 Task: Create a rule when custom fields attachments is set to a date in this month by me.
Action: Mouse pressed left at (670, 187)
Screenshot: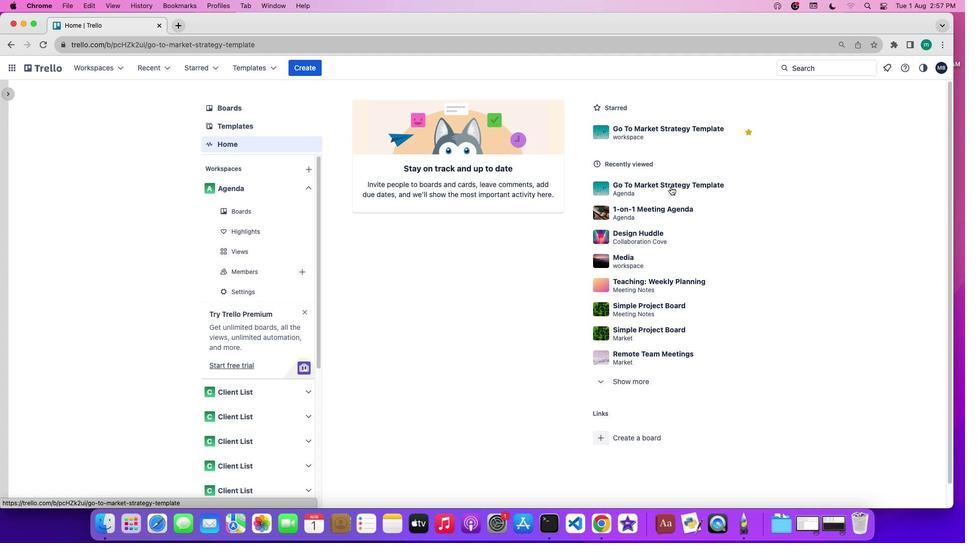 
Action: Mouse moved to (826, 215)
Screenshot: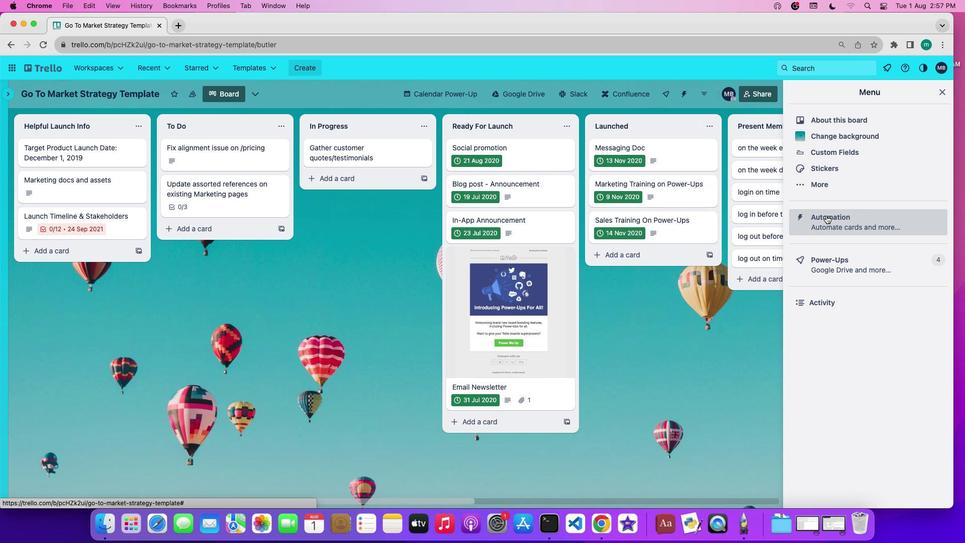 
Action: Mouse pressed left at (826, 215)
Screenshot: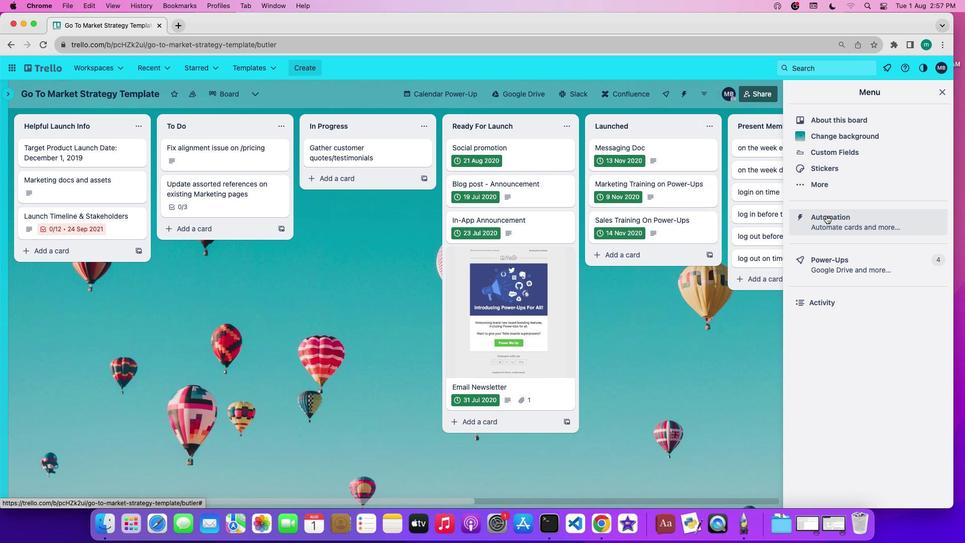 
Action: Mouse moved to (83, 180)
Screenshot: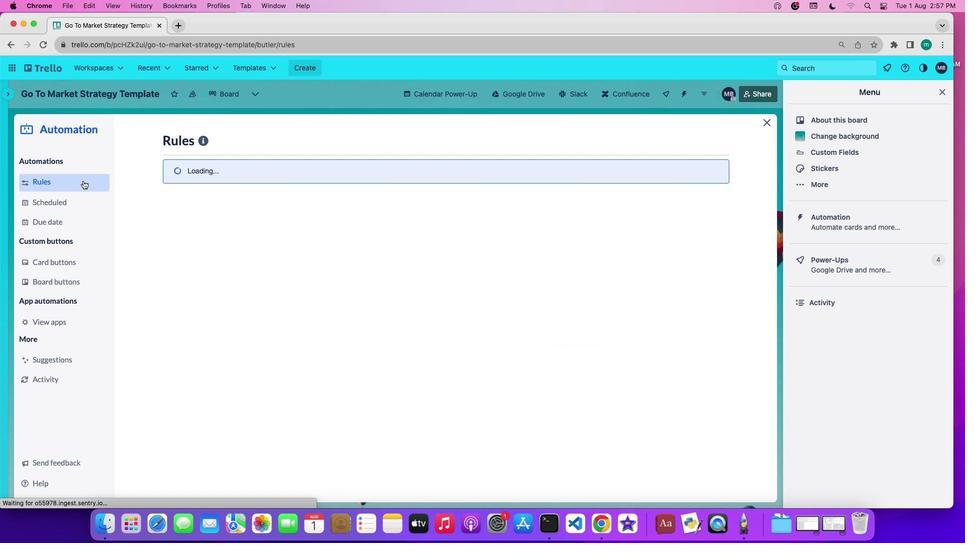 
Action: Mouse pressed left at (83, 180)
Screenshot: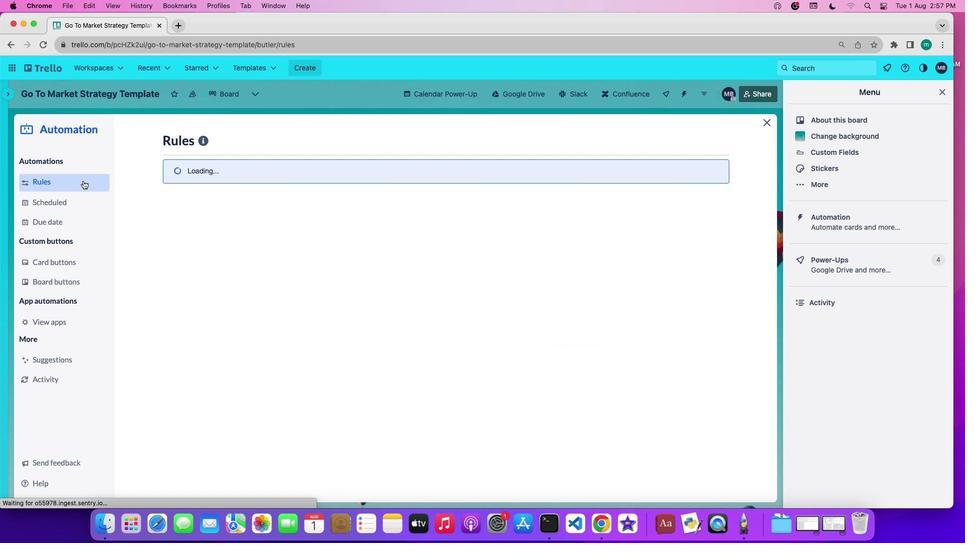 
Action: Mouse moved to (227, 357)
Screenshot: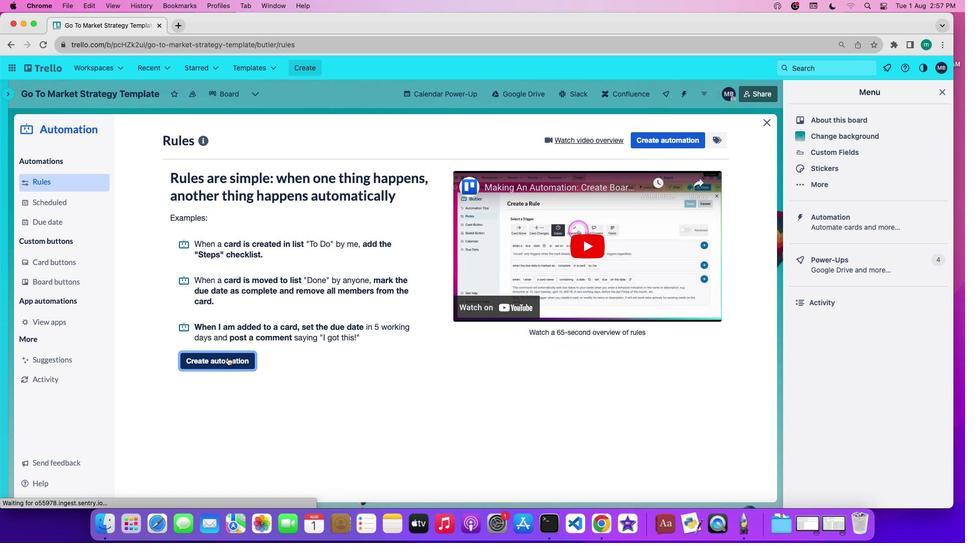 
Action: Mouse pressed left at (227, 357)
Screenshot: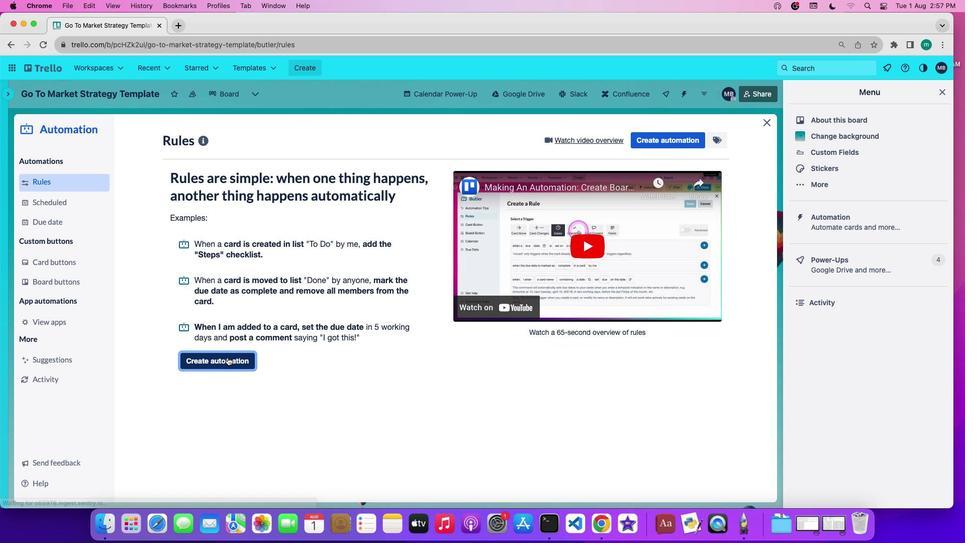 
Action: Mouse moved to (413, 238)
Screenshot: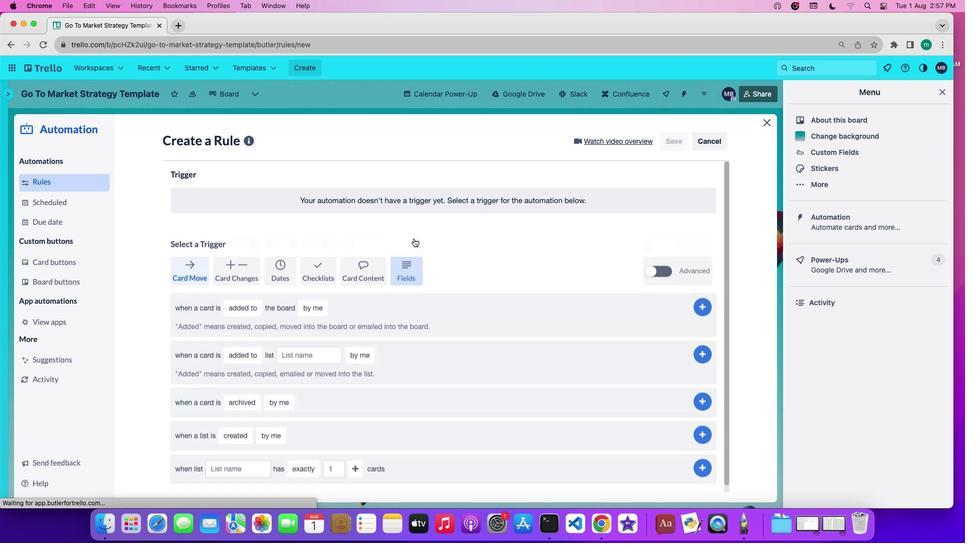
Action: Mouse pressed left at (413, 238)
Screenshot: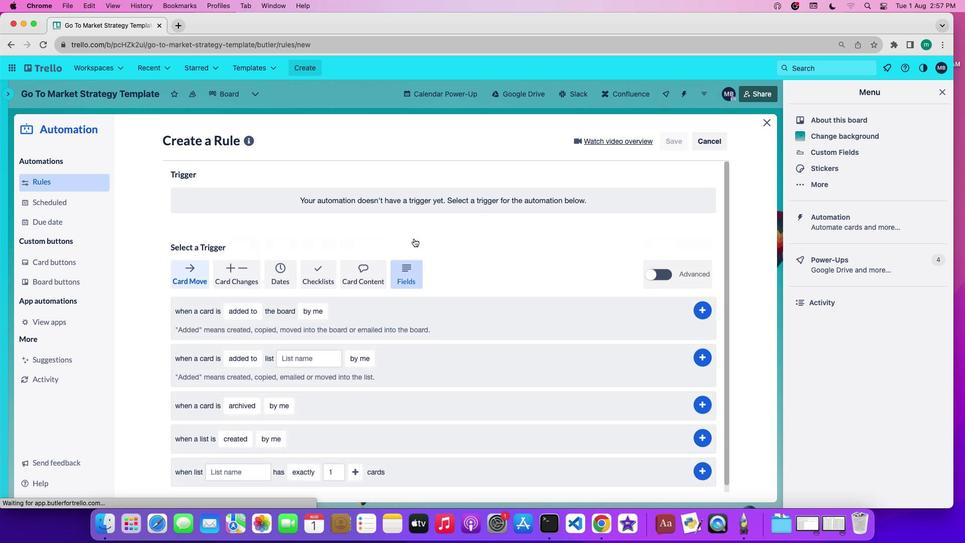 
Action: Mouse moved to (411, 271)
Screenshot: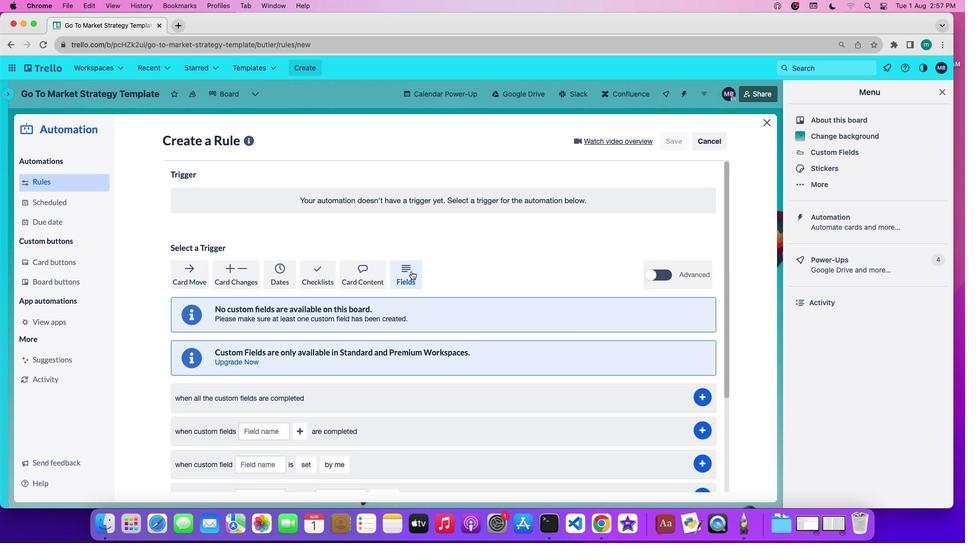 
Action: Mouse pressed left at (411, 271)
Screenshot: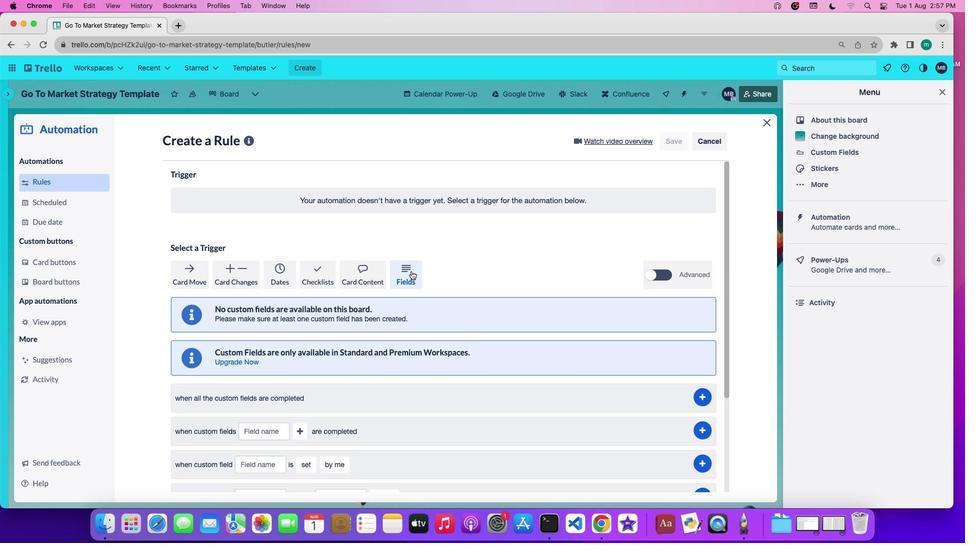 
Action: Mouse moved to (395, 351)
Screenshot: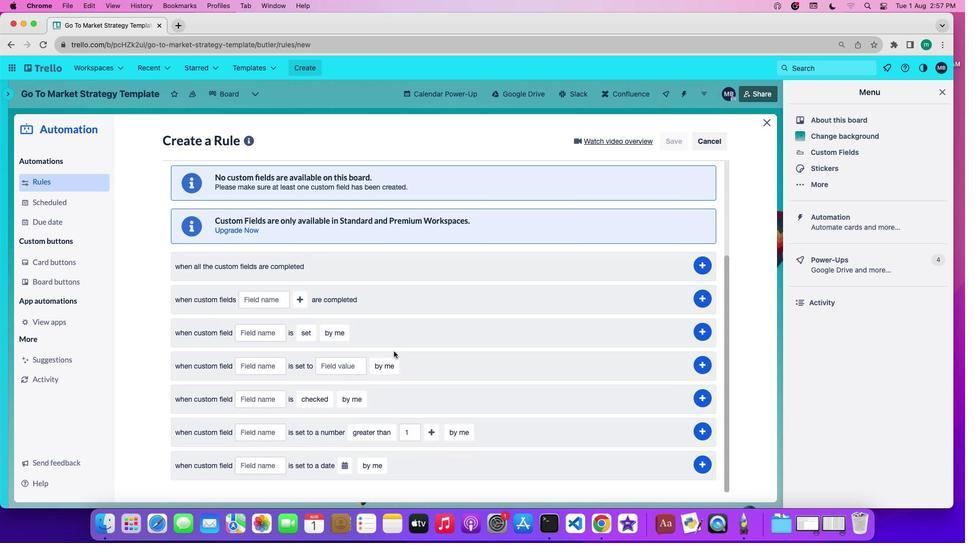 
Action: Mouse scrolled (395, 351) with delta (0, 0)
Screenshot: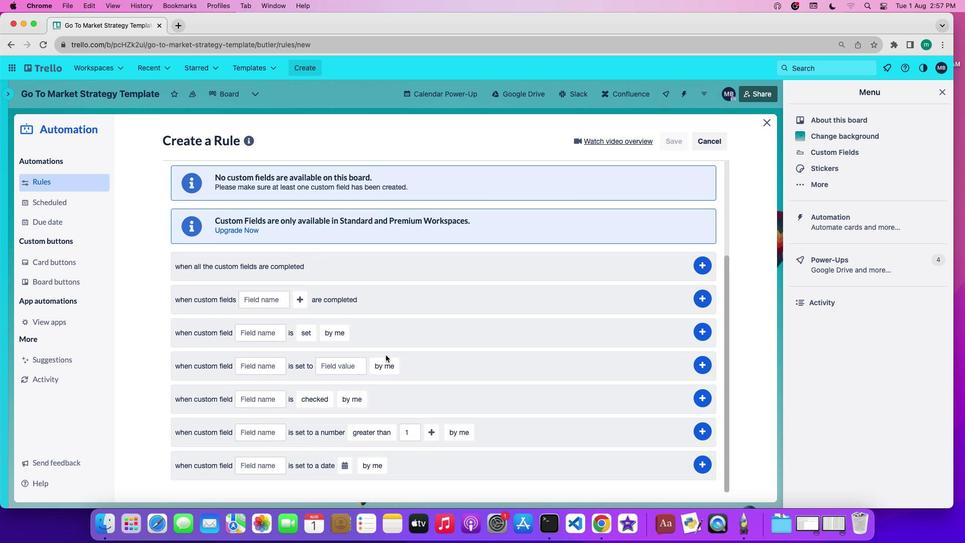 
Action: Mouse scrolled (395, 351) with delta (0, 0)
Screenshot: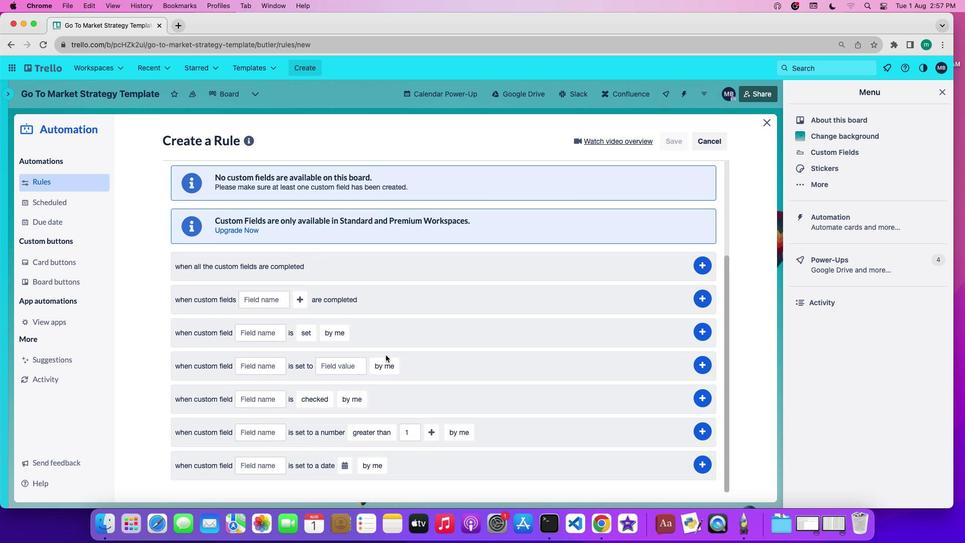 
Action: Mouse moved to (395, 351)
Screenshot: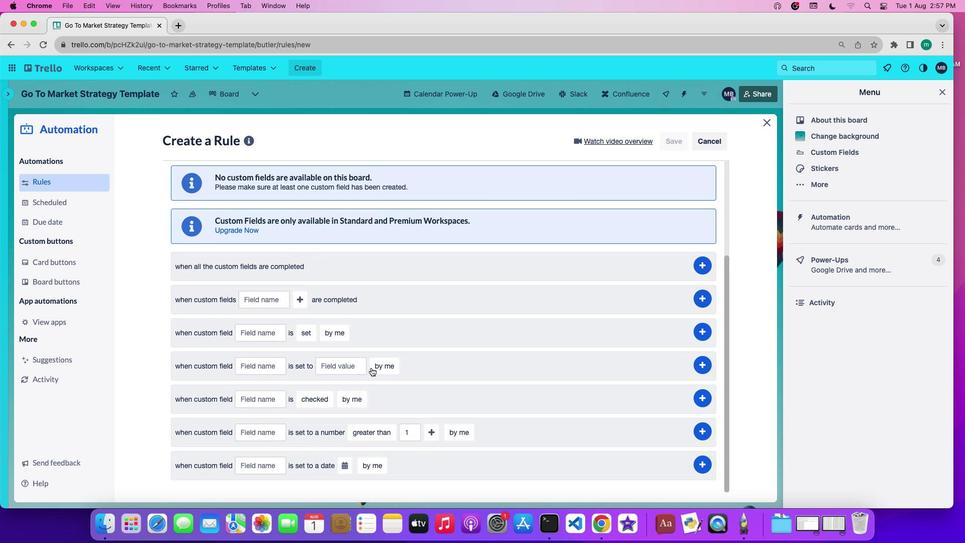 
Action: Mouse scrolled (395, 351) with delta (0, -1)
Screenshot: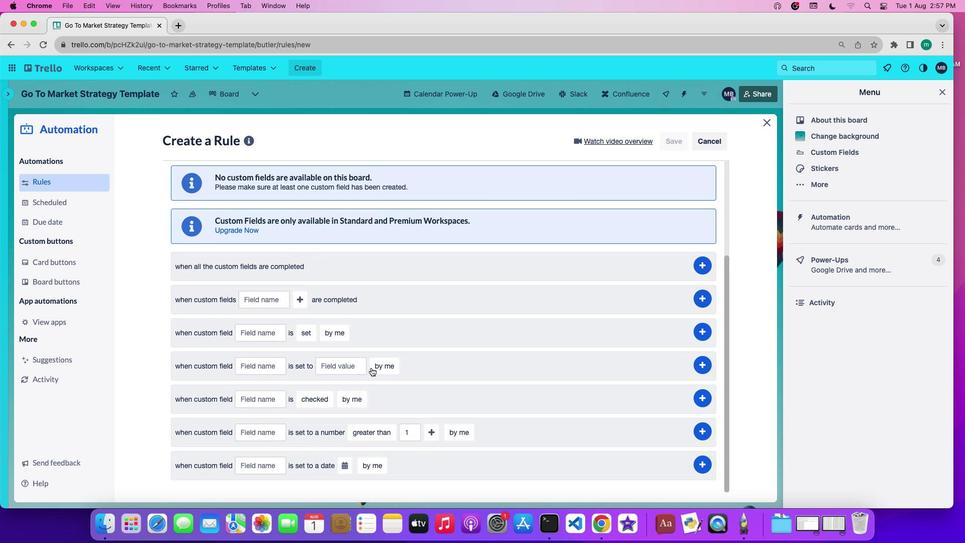 
Action: Mouse moved to (395, 351)
Screenshot: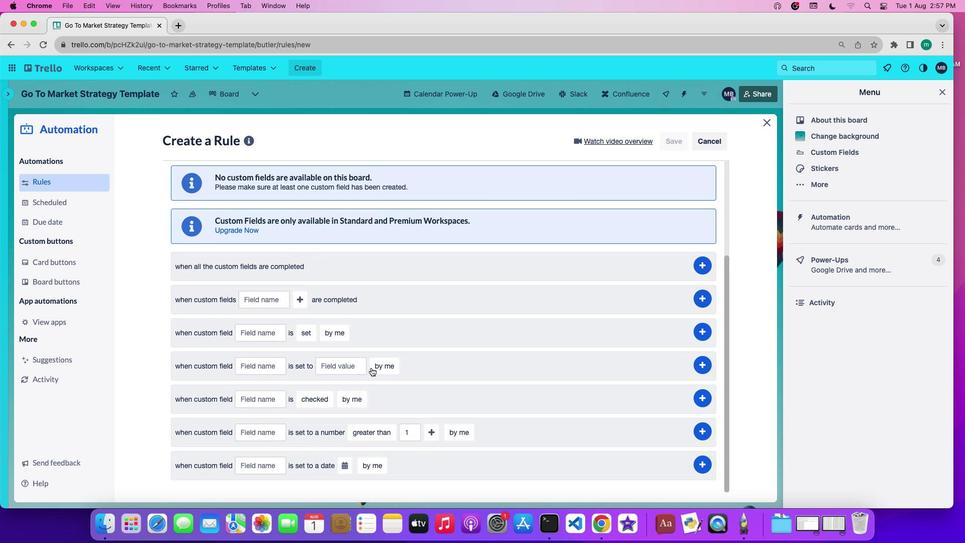 
Action: Mouse scrolled (395, 351) with delta (0, -2)
Screenshot: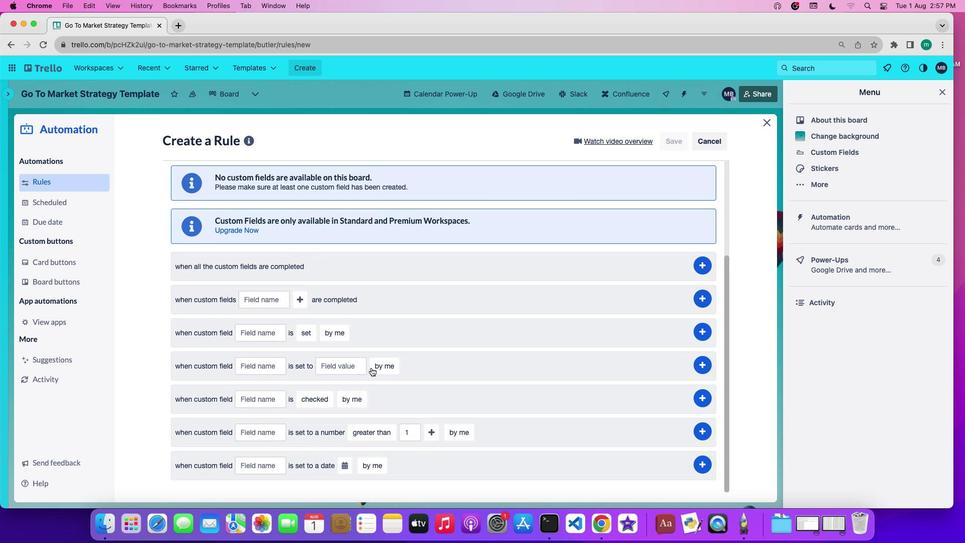 
Action: Mouse moved to (394, 351)
Screenshot: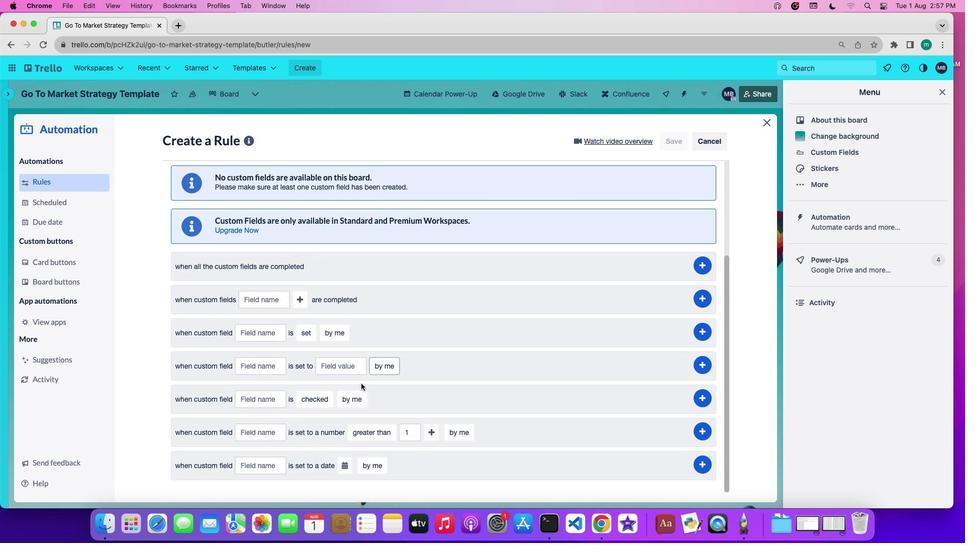 
Action: Mouse scrolled (394, 351) with delta (0, -3)
Screenshot: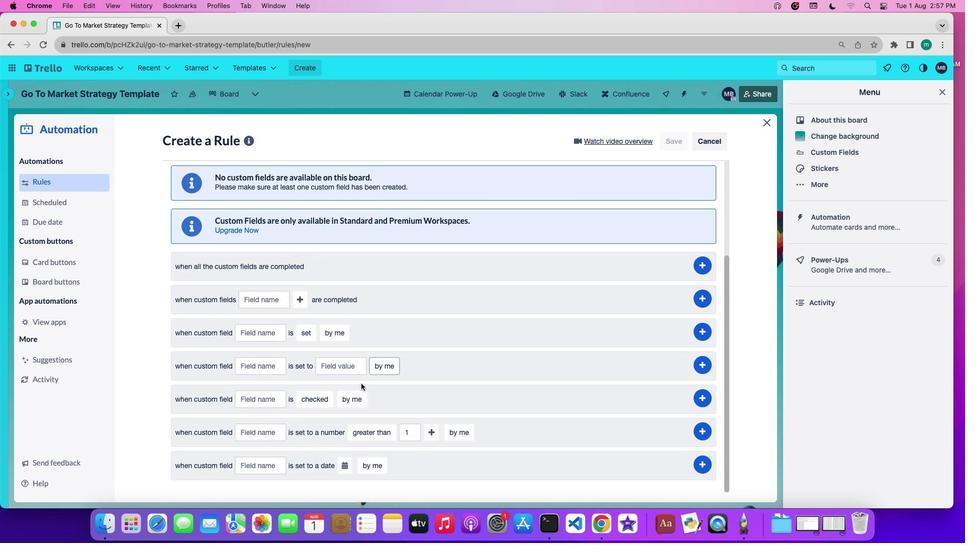 
Action: Mouse moved to (276, 468)
Screenshot: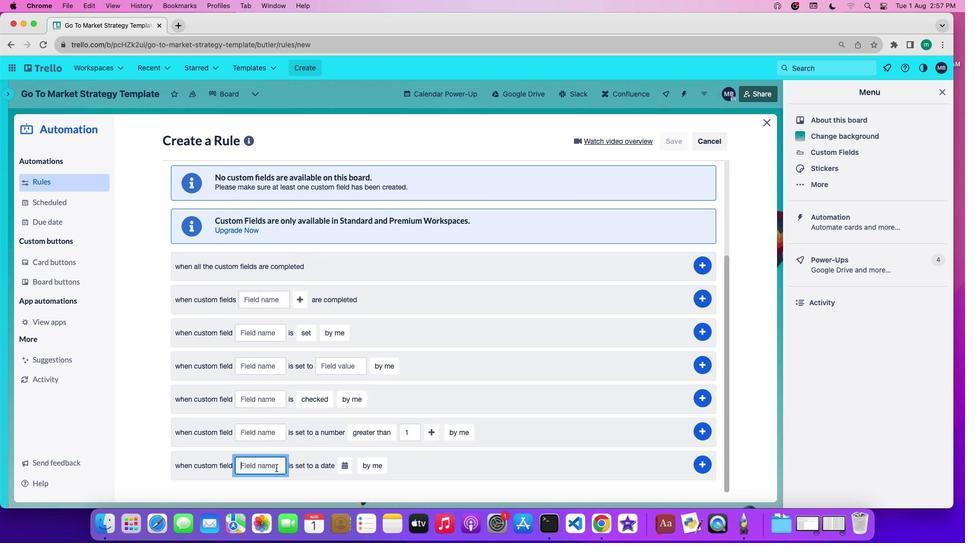 
Action: Mouse pressed left at (276, 468)
Screenshot: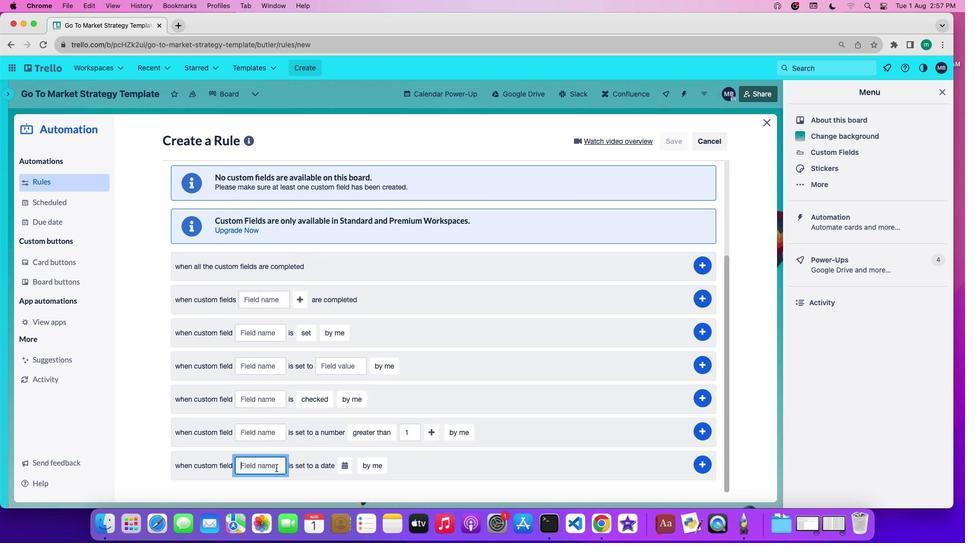 
Action: Key pressed 'a''t''t''a''c''h''m''e''n''t''s'
Screenshot: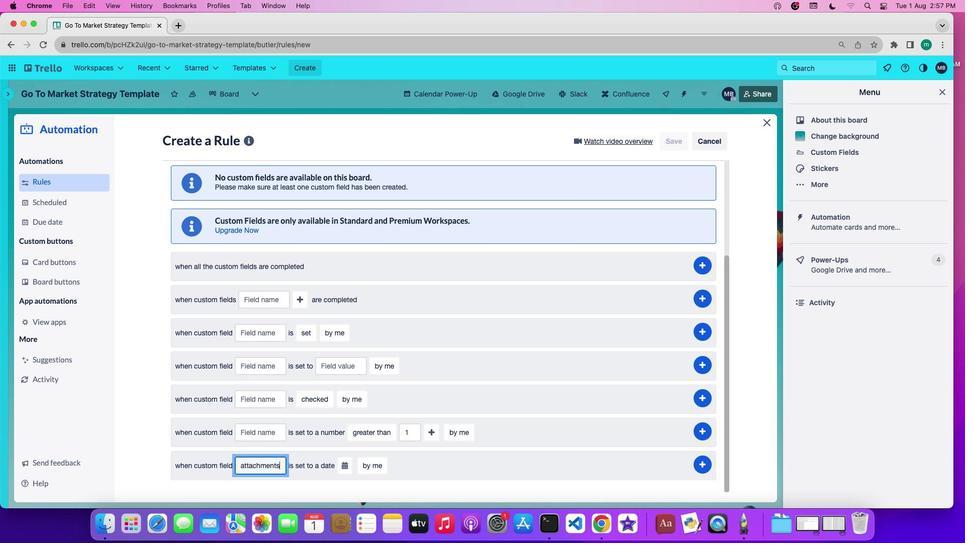 
Action: Mouse moved to (351, 466)
Screenshot: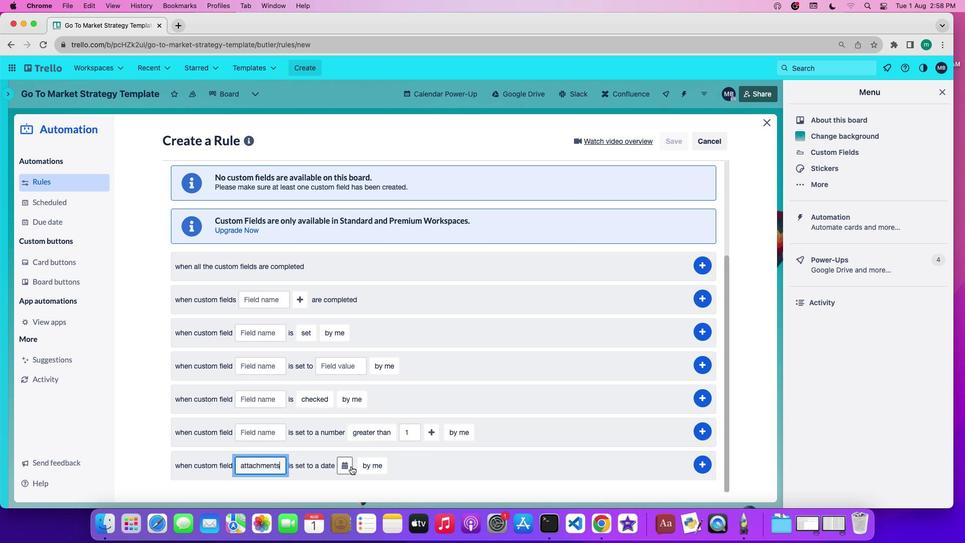 
Action: Mouse pressed left at (351, 466)
Screenshot: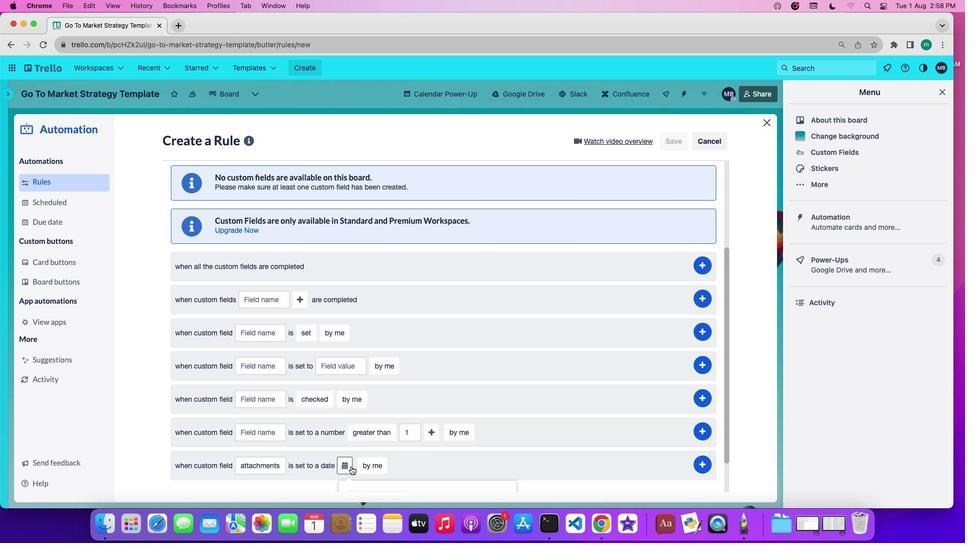 
Action: Mouse moved to (347, 467)
Screenshot: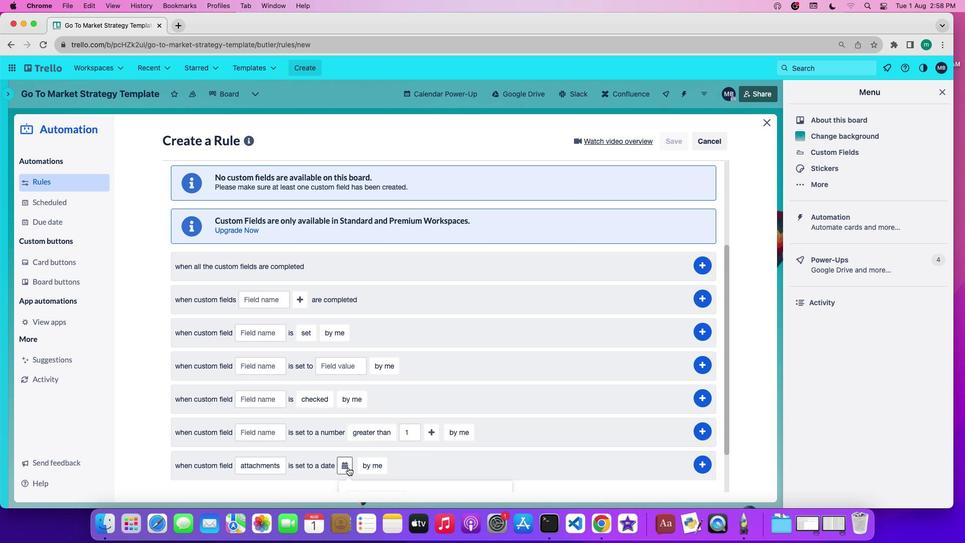 
Action: Mouse pressed left at (347, 467)
Screenshot: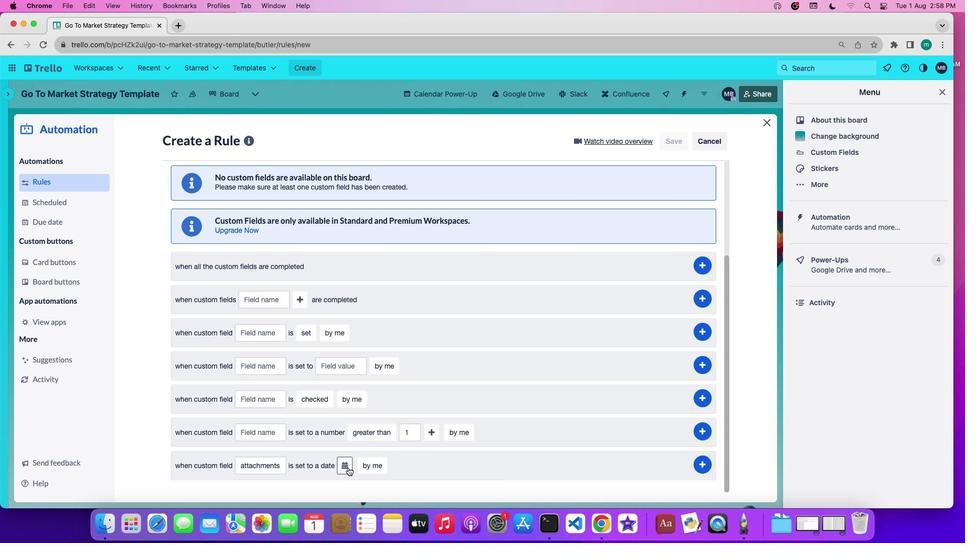 
Action: Mouse moved to (345, 467)
Screenshot: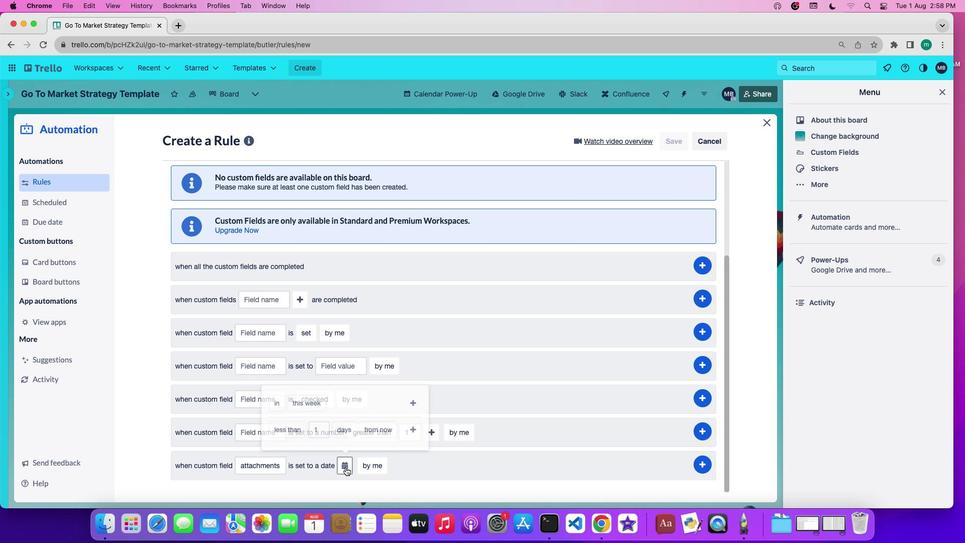 
Action: Mouse pressed left at (345, 467)
Screenshot: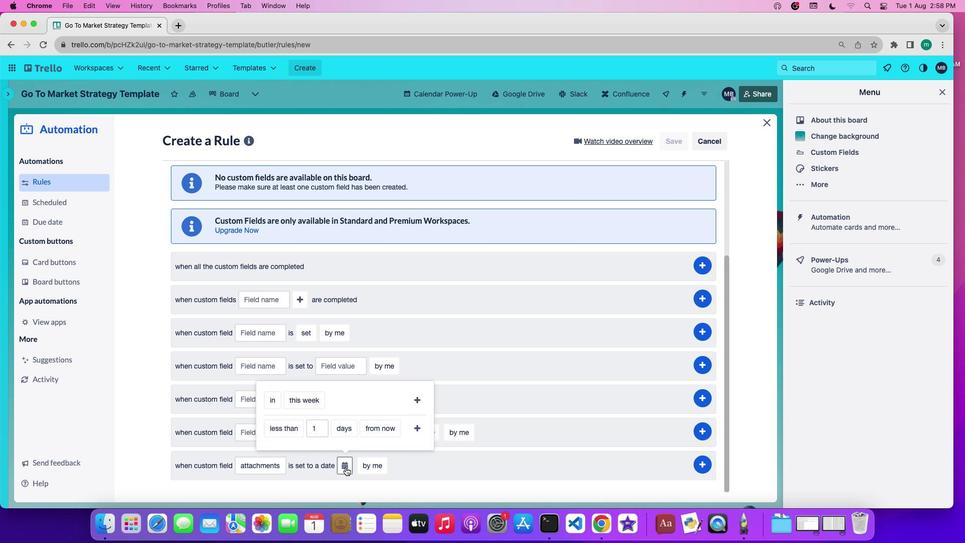 
Action: Mouse moved to (278, 396)
Screenshot: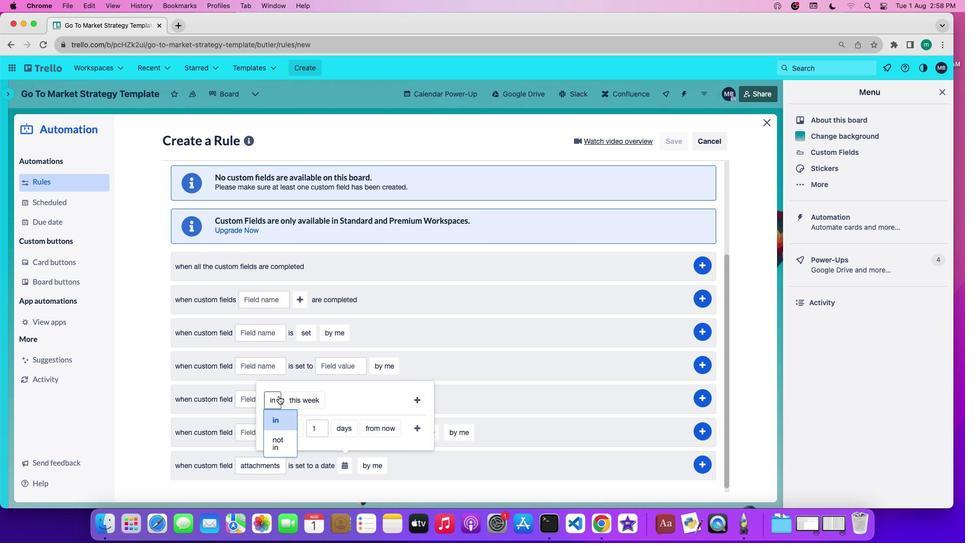 
Action: Mouse pressed left at (278, 396)
Screenshot: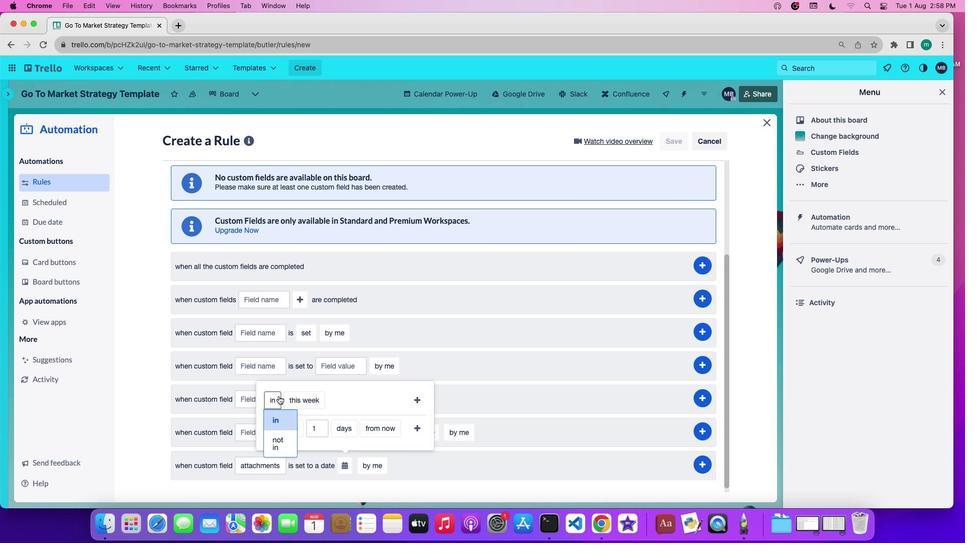 
Action: Mouse moved to (277, 416)
Screenshot: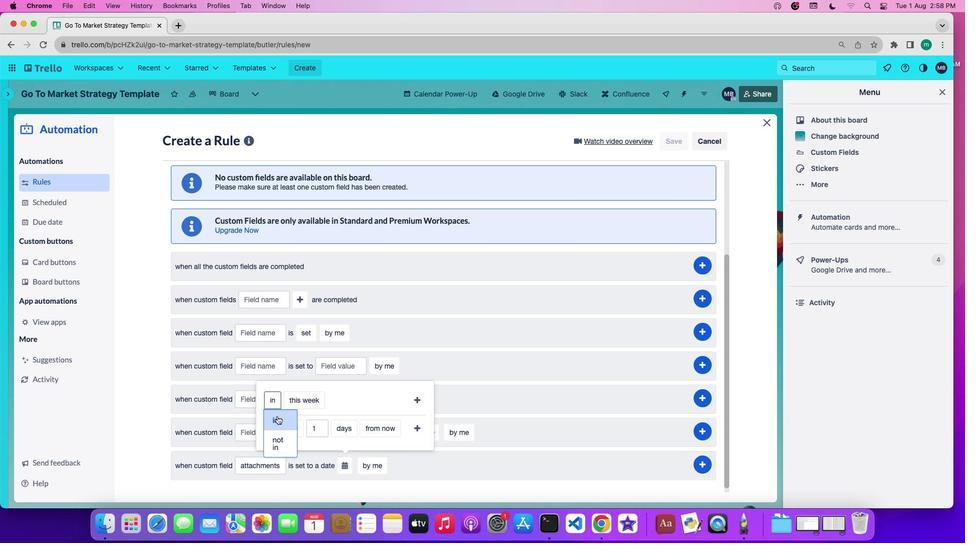 
Action: Mouse pressed left at (277, 416)
Screenshot: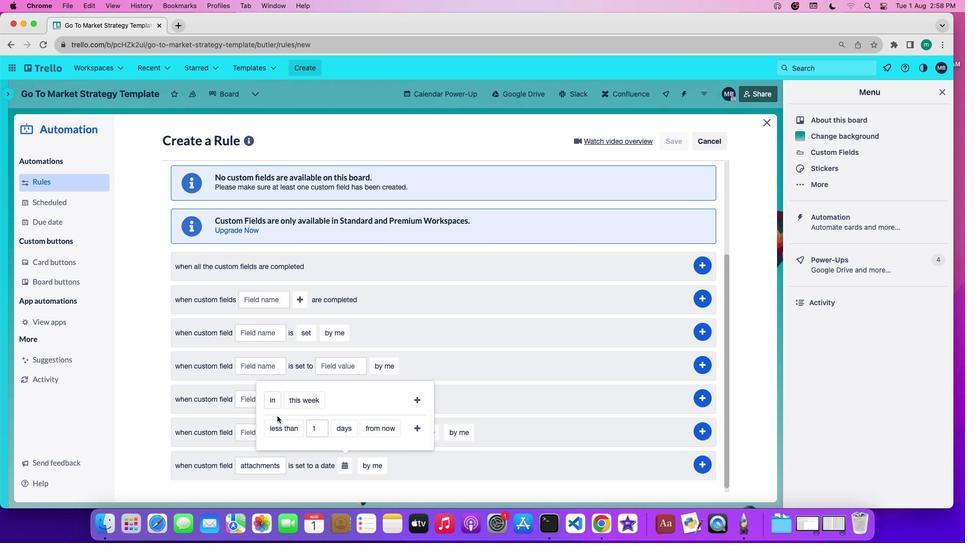 
Action: Mouse moved to (298, 404)
Screenshot: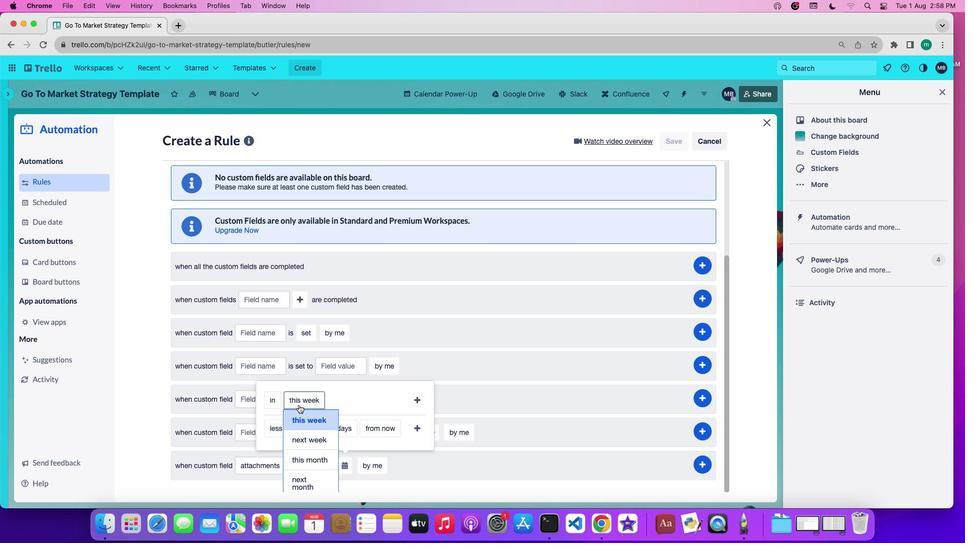 
Action: Mouse pressed left at (298, 404)
Screenshot: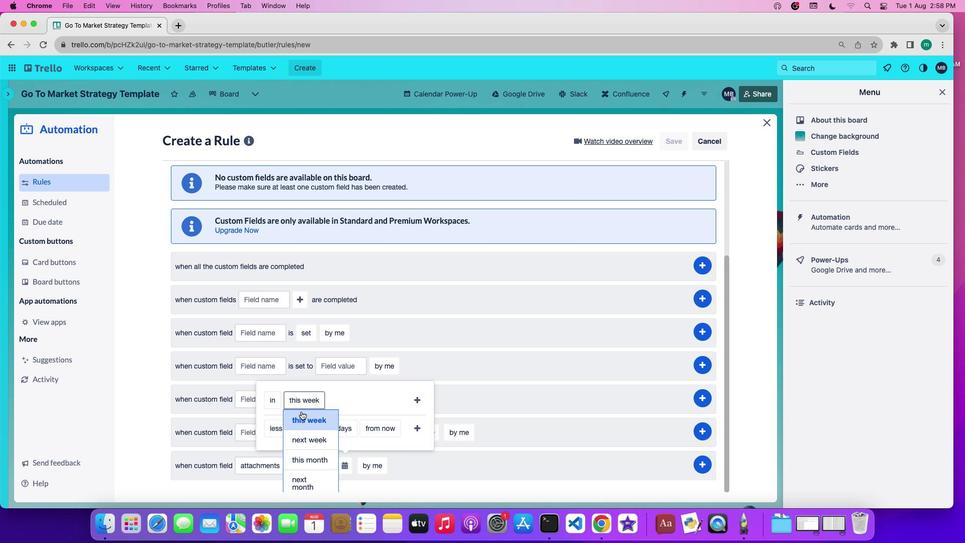 
Action: Mouse moved to (315, 453)
Screenshot: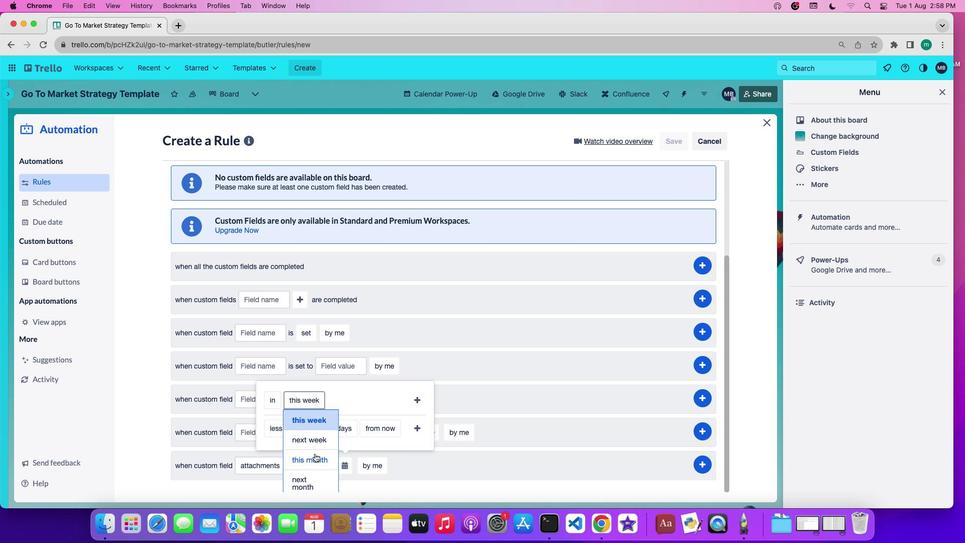 
Action: Mouse pressed left at (315, 453)
Screenshot: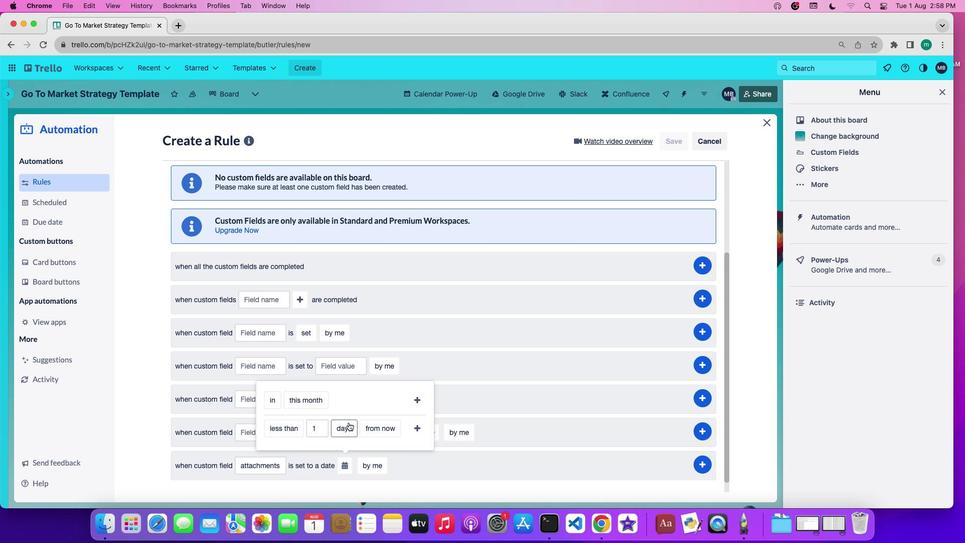 
Action: Mouse moved to (413, 396)
Screenshot: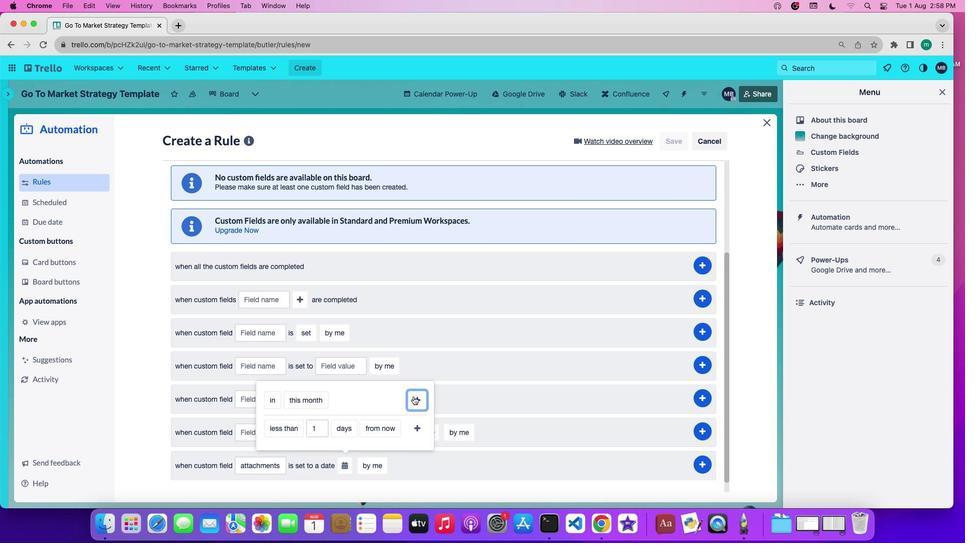 
Action: Mouse pressed left at (413, 396)
Screenshot: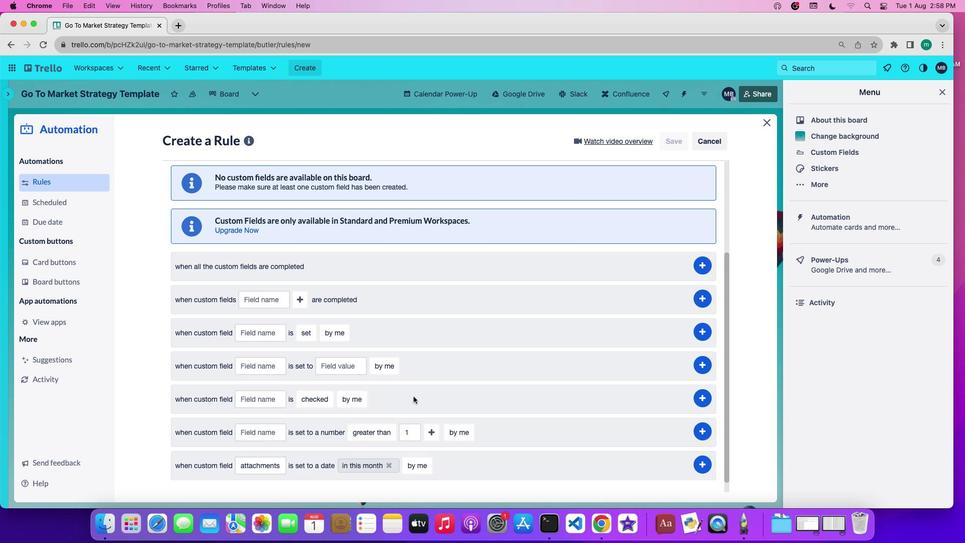 
Action: Mouse moved to (703, 462)
Screenshot: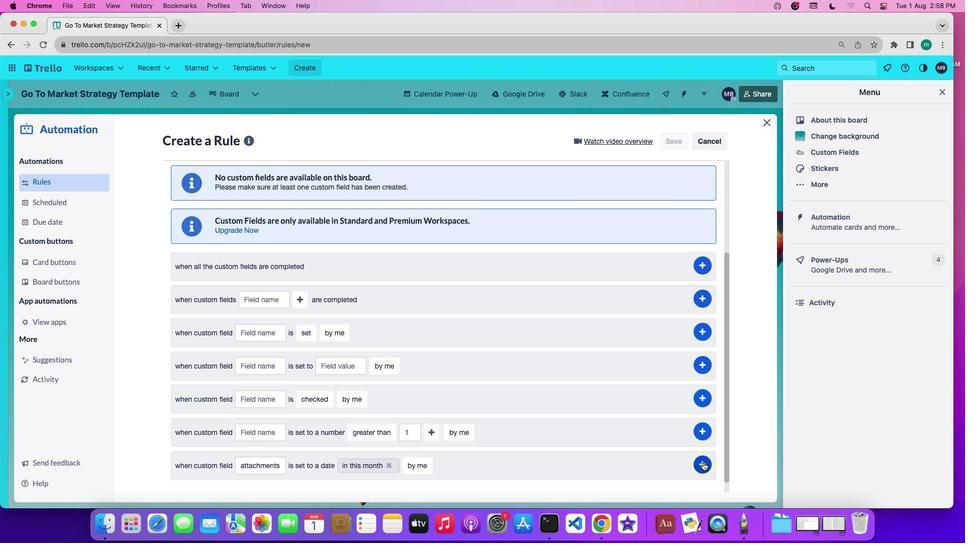 
Action: Mouse pressed left at (703, 462)
Screenshot: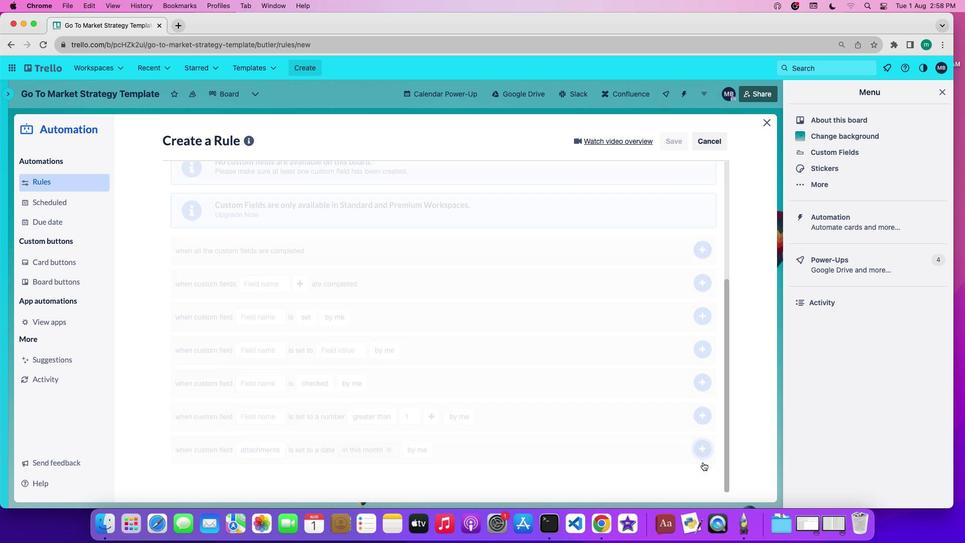 
Action: Mouse moved to (570, 500)
Screenshot: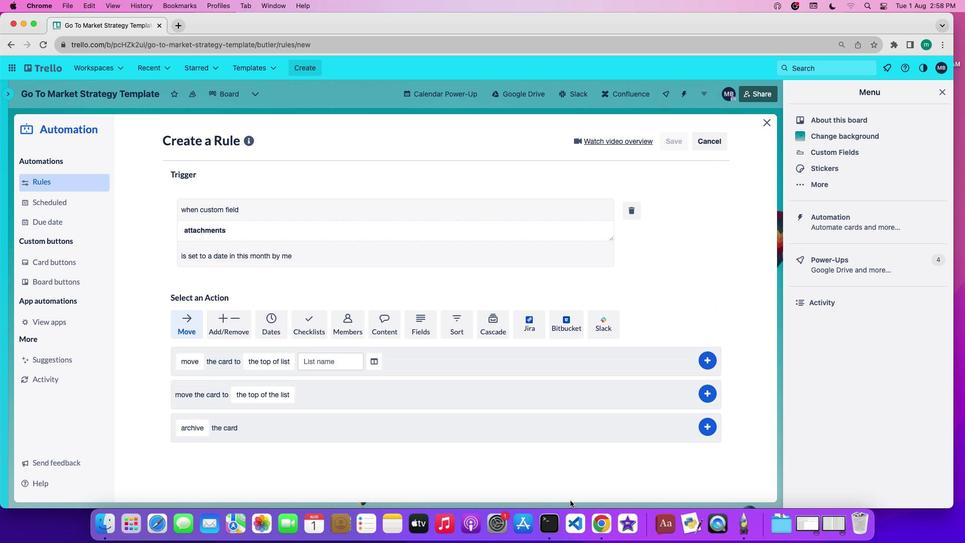 
